 Task: Create a rule when a card is emailed into list name by anyone except me.
Action: Mouse pressed left at (434, 358)
Screenshot: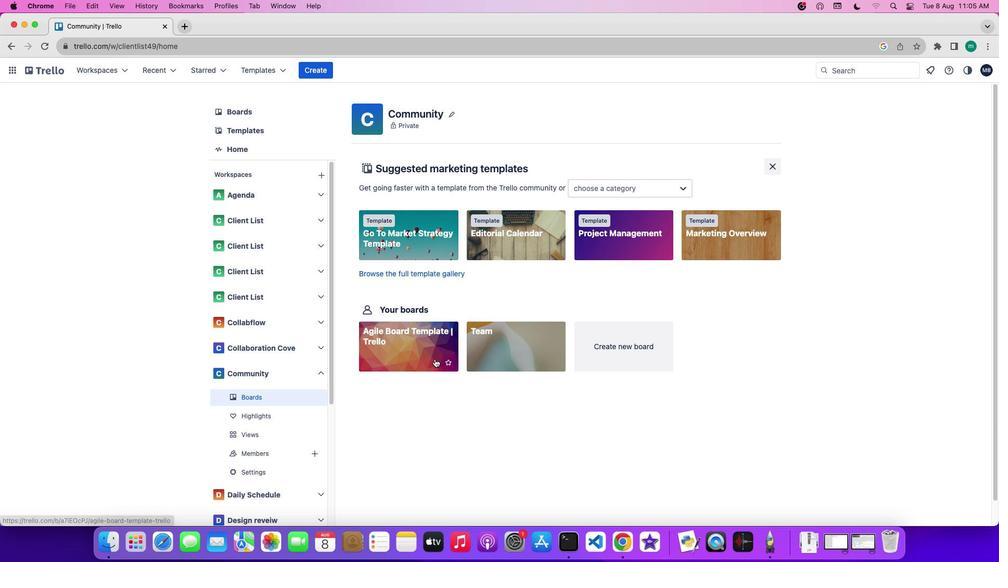 
Action: Mouse moved to (878, 226)
Screenshot: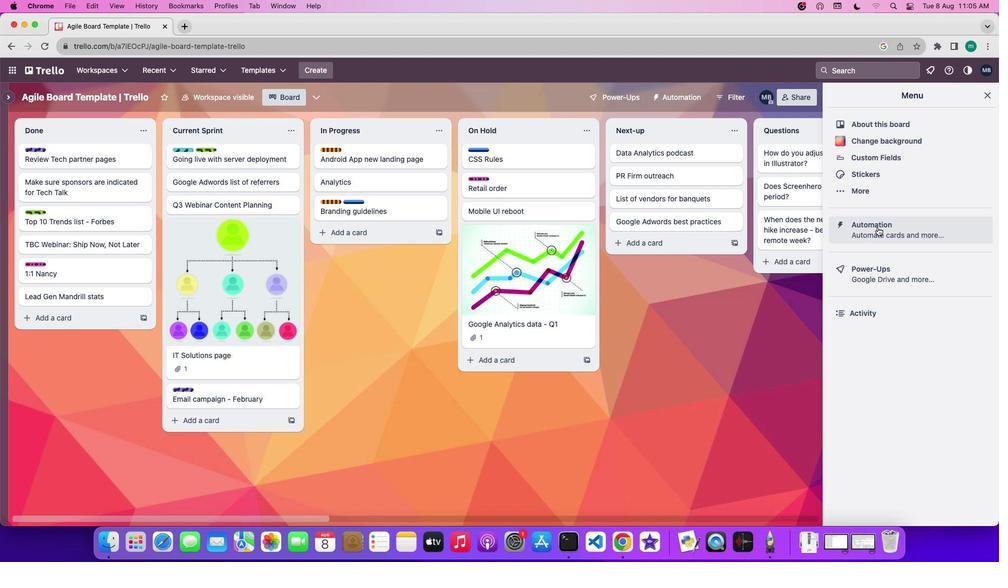 
Action: Mouse pressed left at (878, 226)
Screenshot: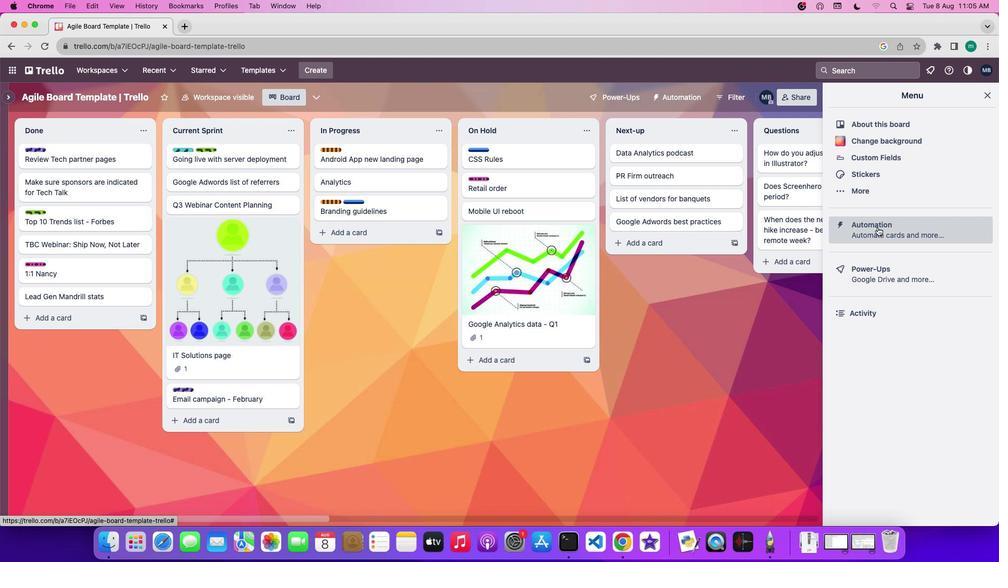 
Action: Mouse moved to (80, 182)
Screenshot: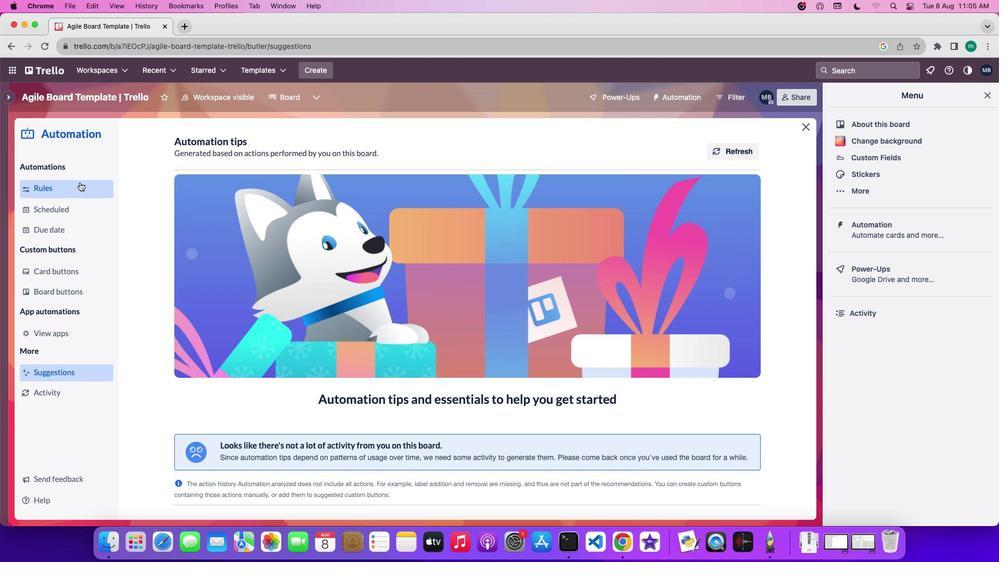 
Action: Mouse pressed left at (80, 182)
Screenshot: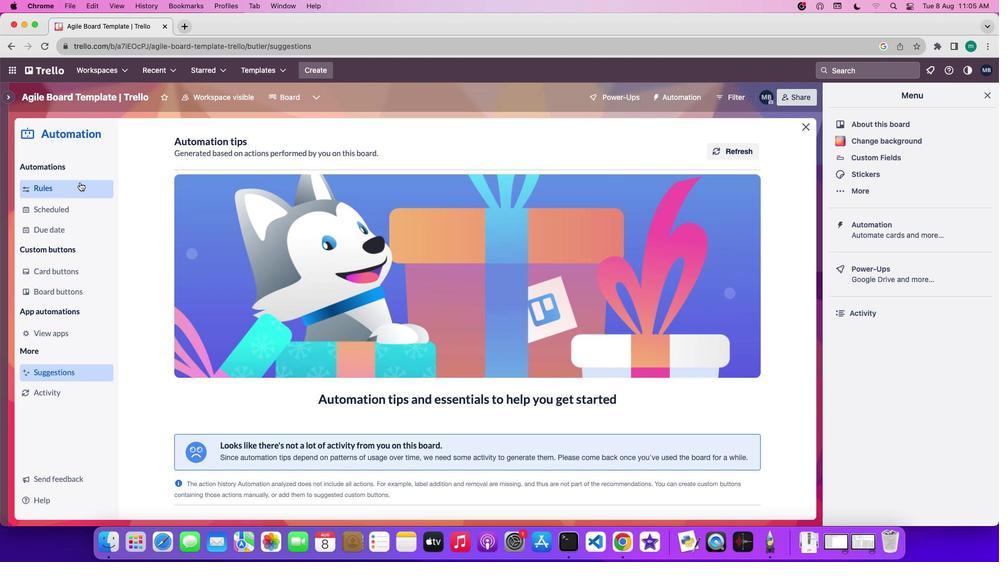 
Action: Mouse moved to (673, 147)
Screenshot: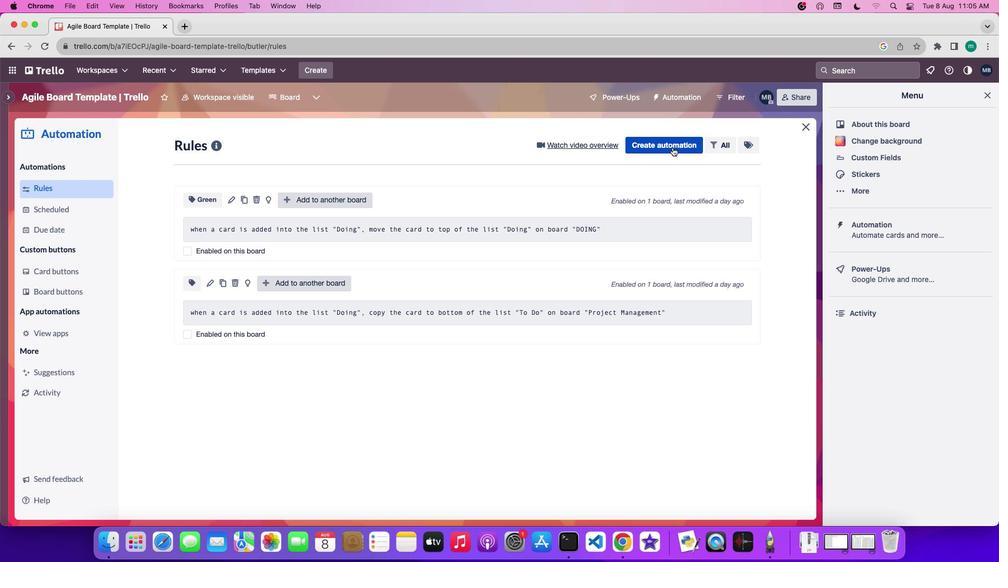 
Action: Mouse pressed left at (673, 147)
Screenshot: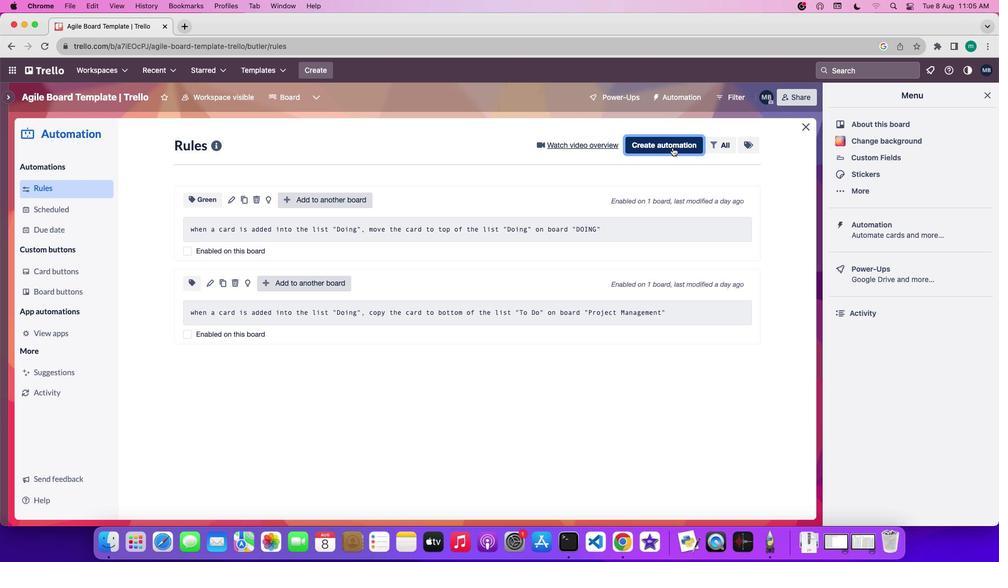 
Action: Mouse moved to (550, 308)
Screenshot: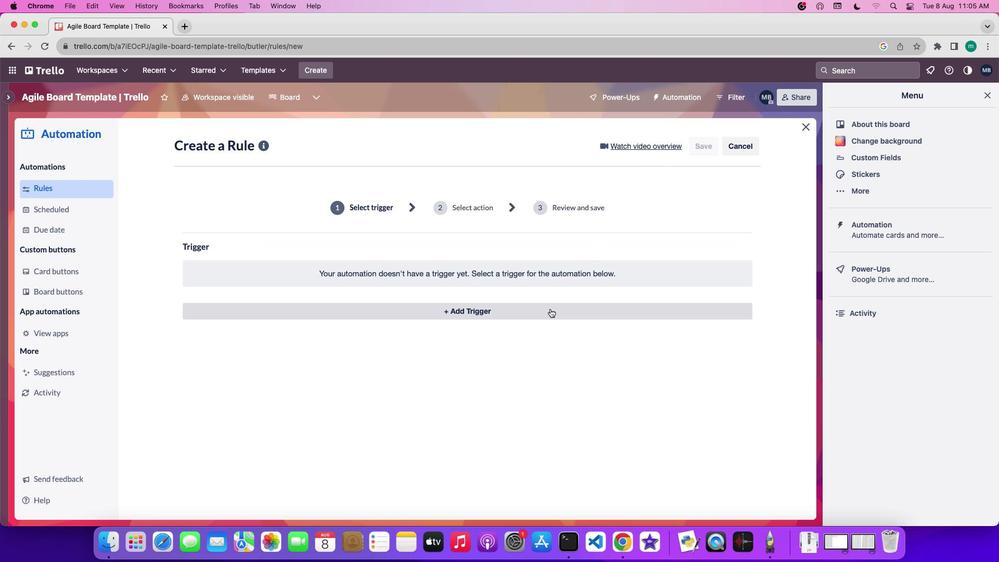 
Action: Mouse pressed left at (550, 308)
Screenshot: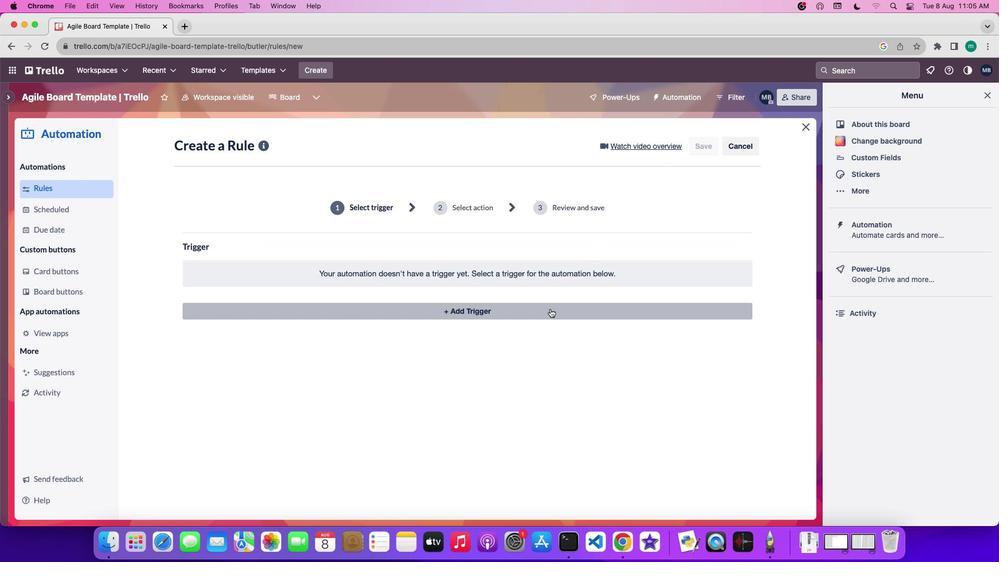
Action: Mouse moved to (411, 397)
Screenshot: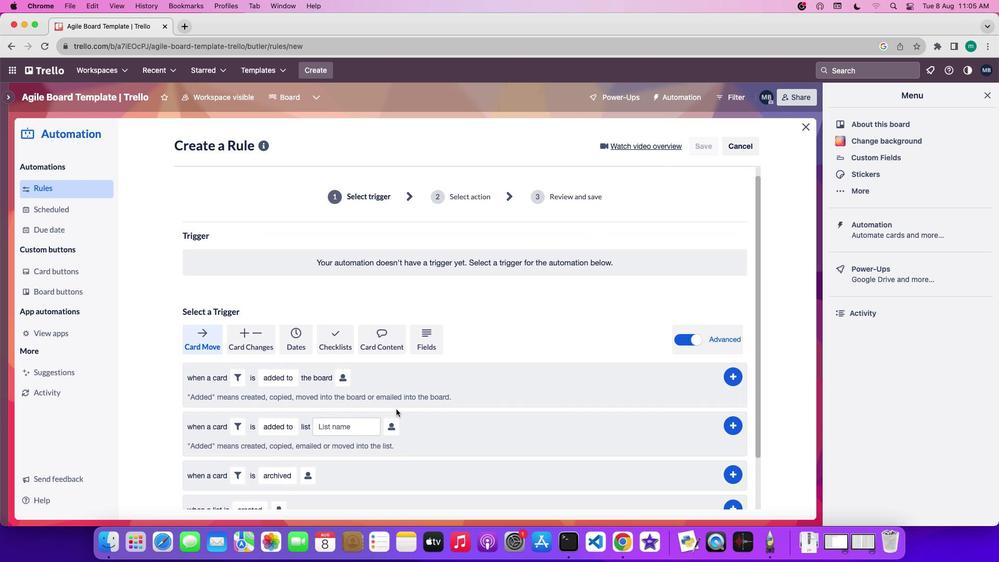 
Action: Mouse scrolled (411, 397) with delta (0, 0)
Screenshot: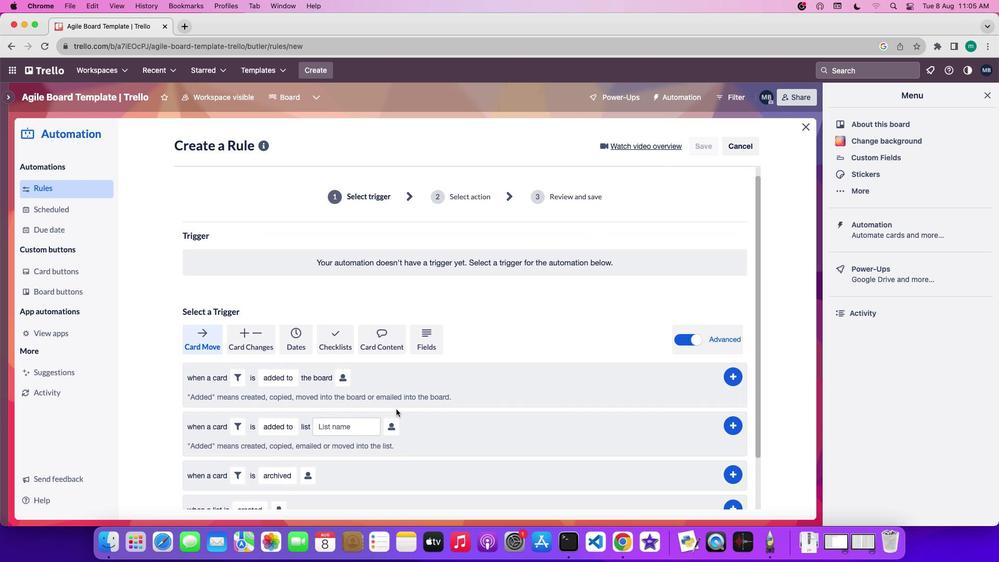 
Action: Mouse moved to (400, 406)
Screenshot: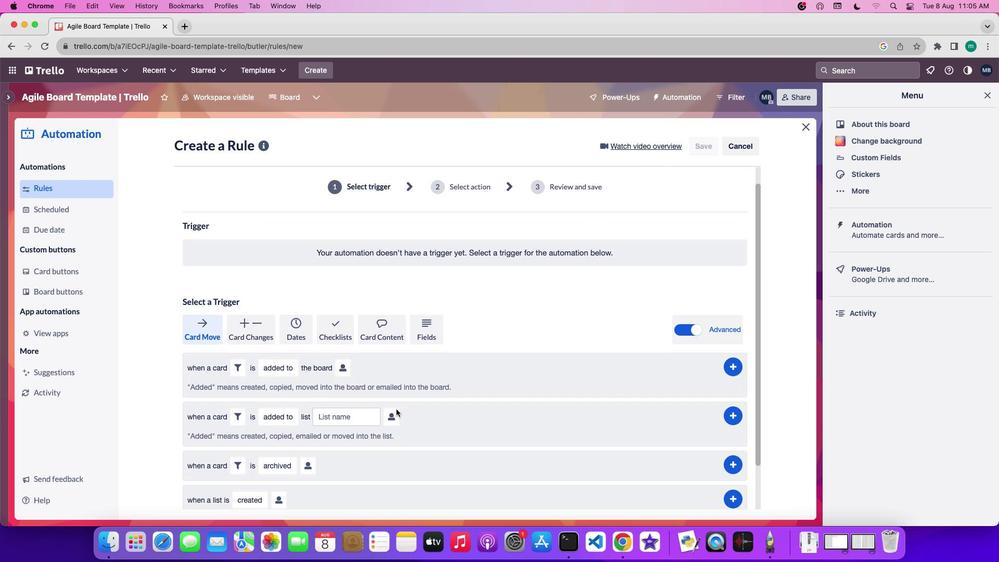 
Action: Mouse scrolled (400, 406) with delta (0, 0)
Screenshot: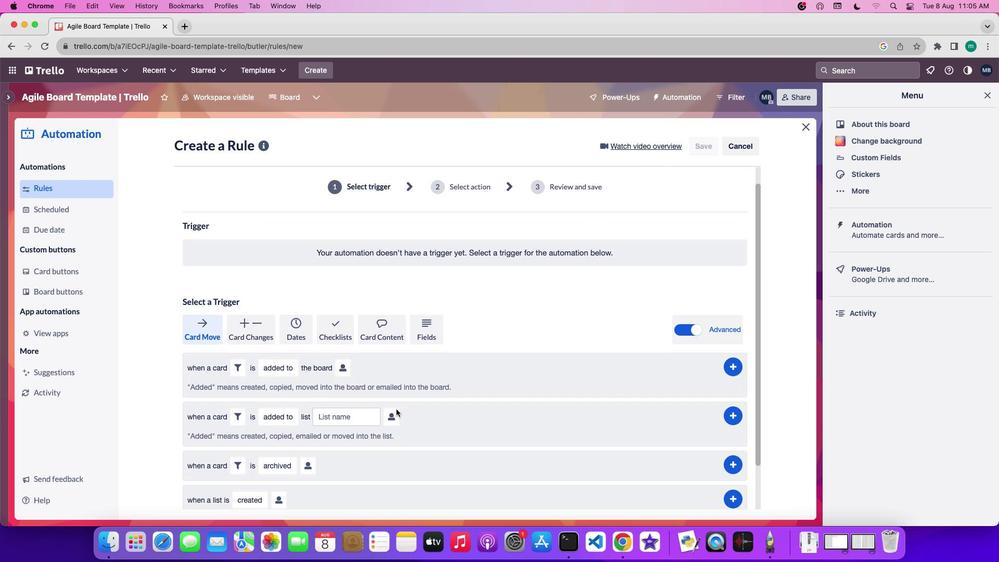 
Action: Mouse moved to (396, 409)
Screenshot: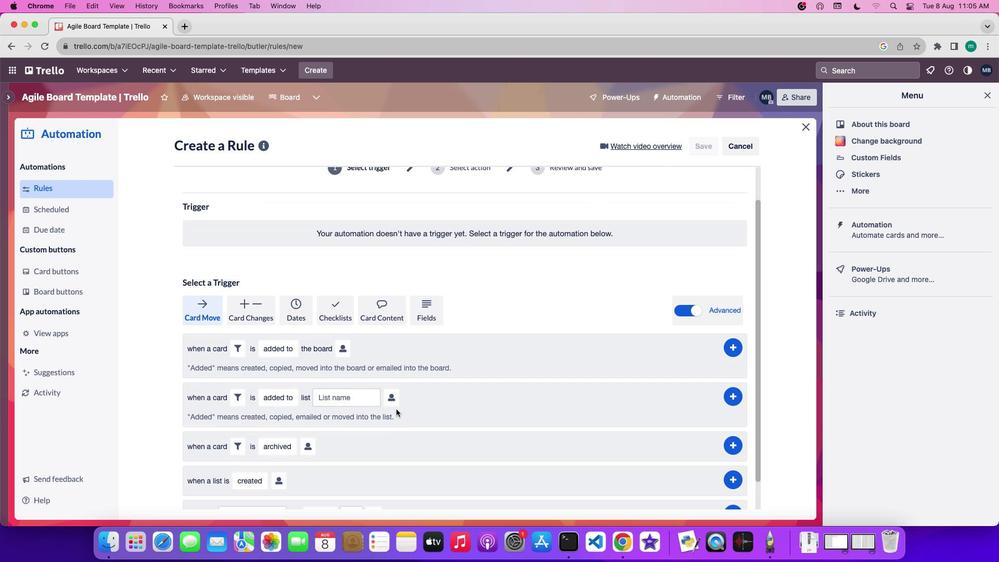 
Action: Mouse scrolled (396, 409) with delta (0, -1)
Screenshot: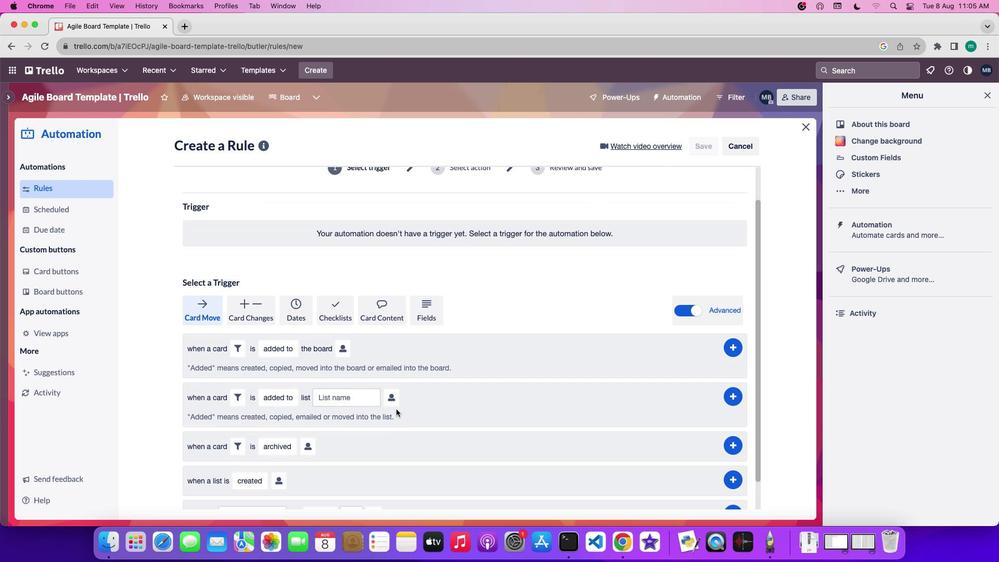 
Action: Mouse moved to (396, 409)
Screenshot: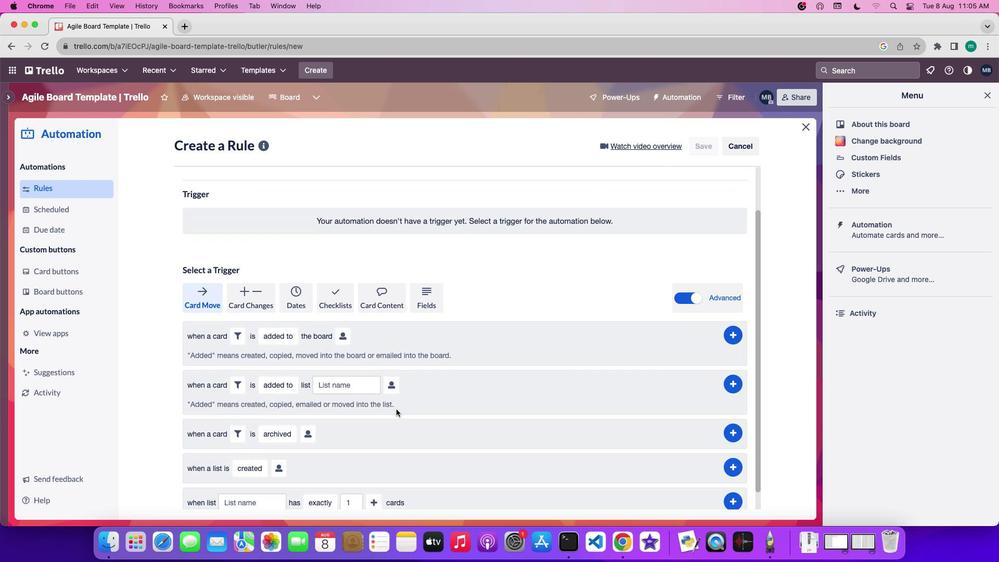 
Action: Mouse scrolled (396, 409) with delta (0, -1)
Screenshot: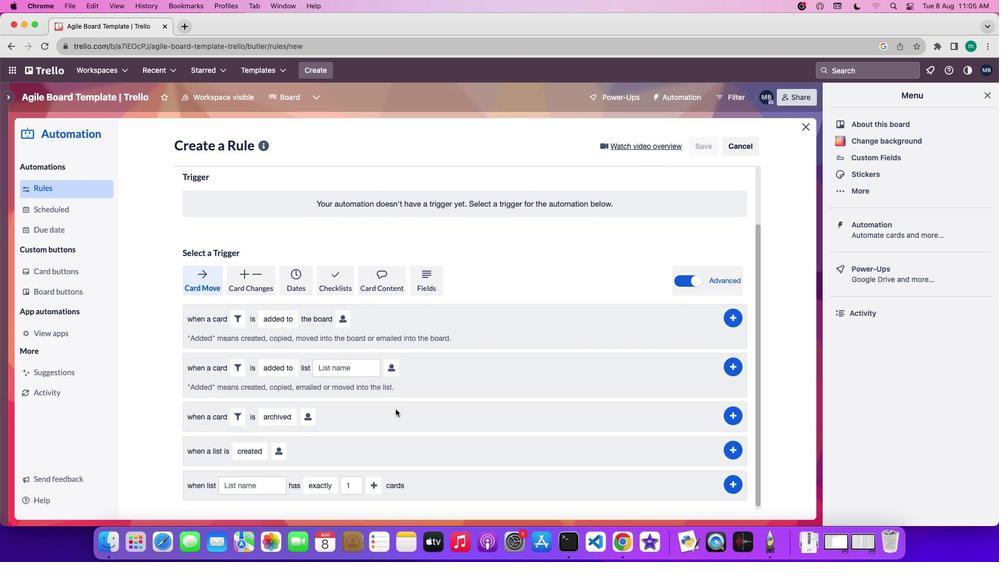 
Action: Mouse moved to (283, 363)
Screenshot: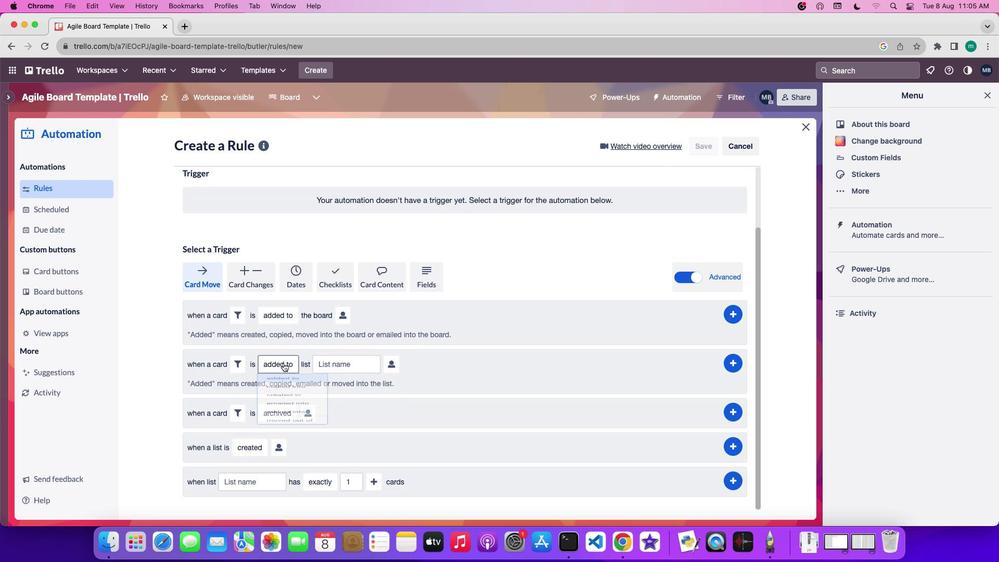 
Action: Mouse pressed left at (283, 363)
Screenshot: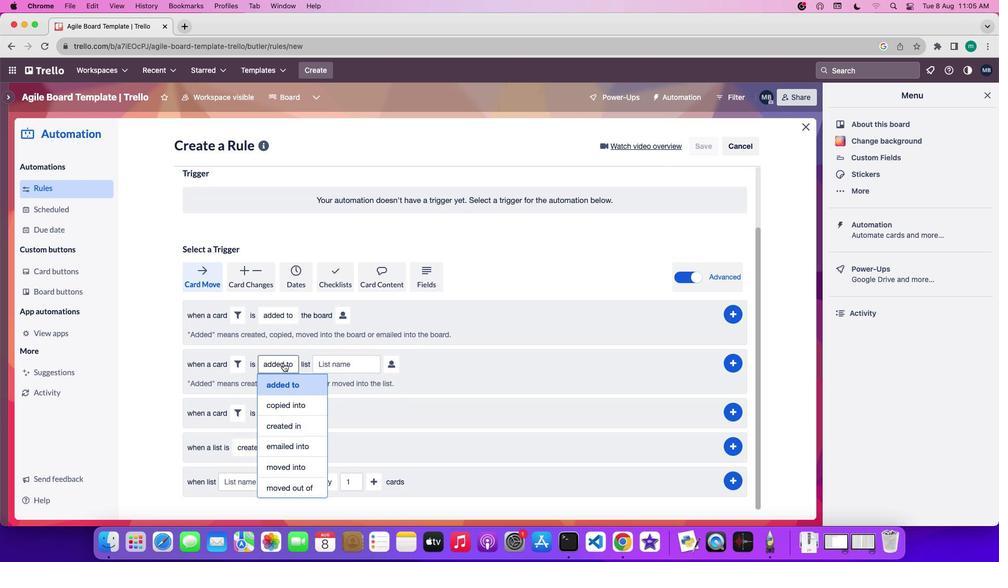 
Action: Mouse moved to (297, 447)
Screenshot: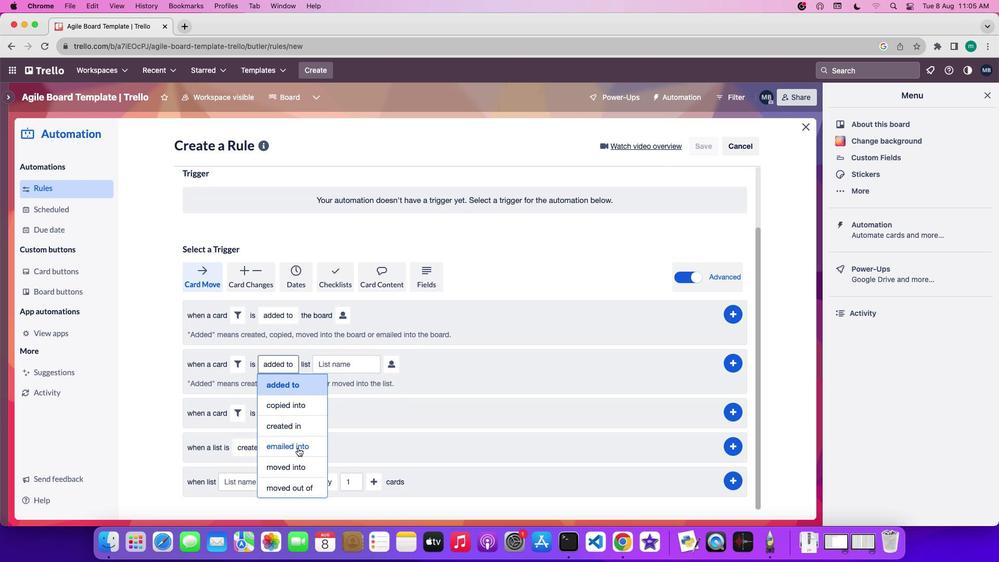 
Action: Mouse pressed left at (297, 447)
Screenshot: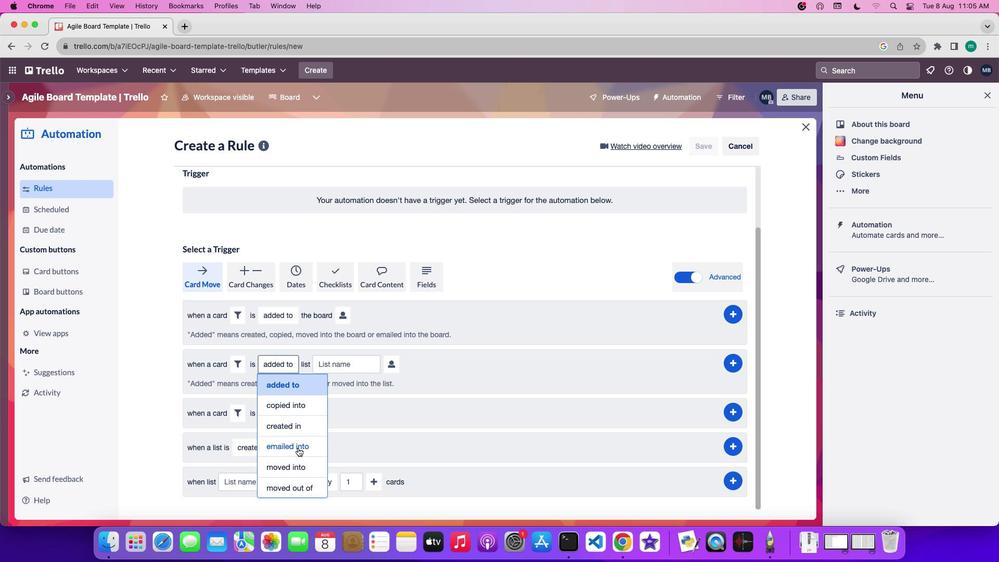 
Action: Mouse moved to (347, 365)
Screenshot: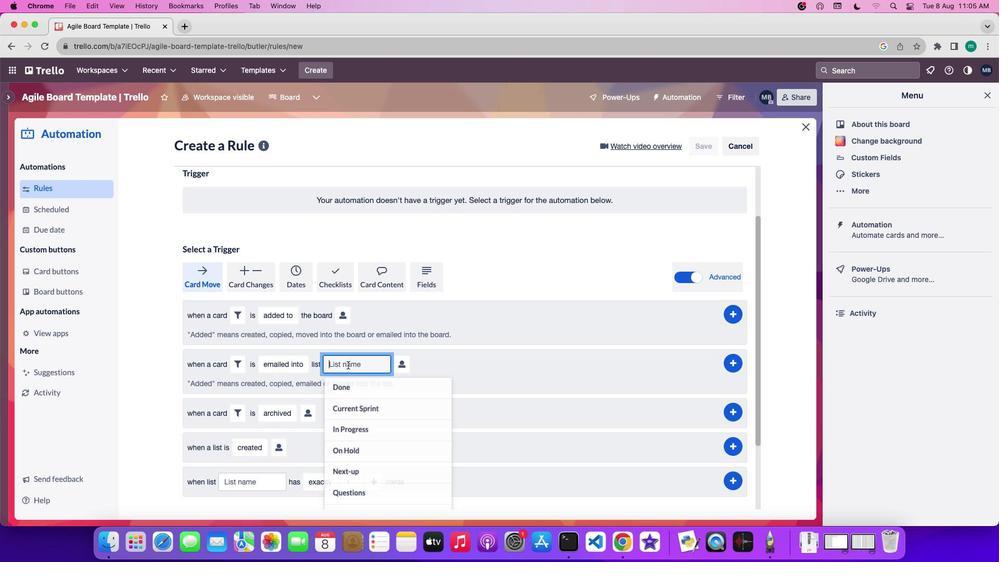 
Action: Mouse pressed left at (347, 365)
Screenshot: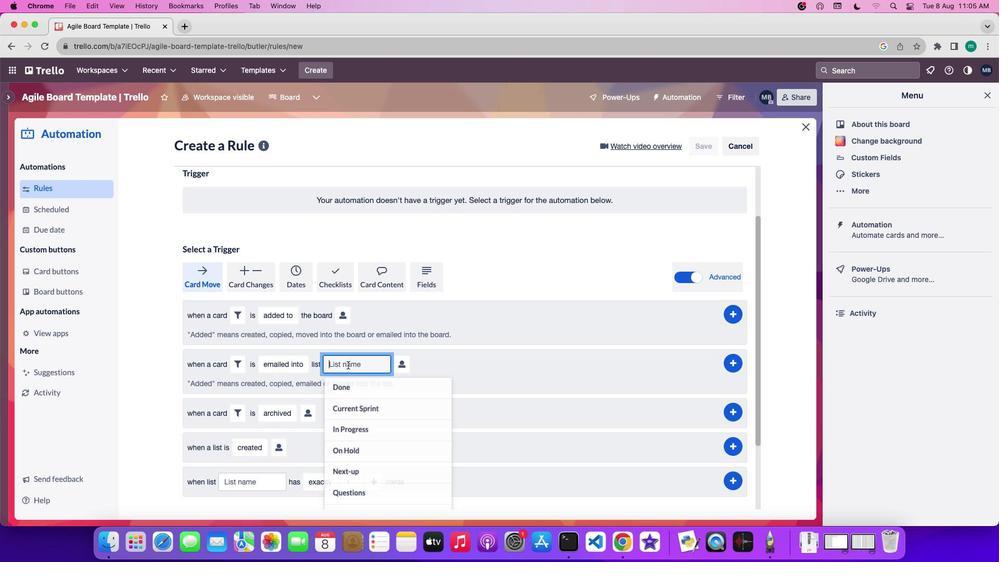 
Action: Mouse moved to (348, 365)
Screenshot: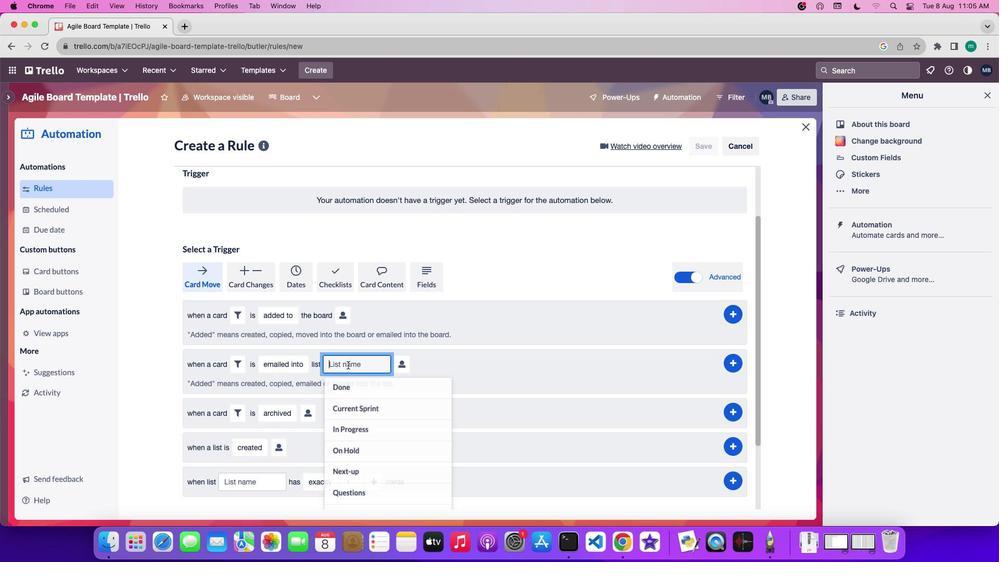 
Action: Key pressed 'n''a''m''e'
Screenshot: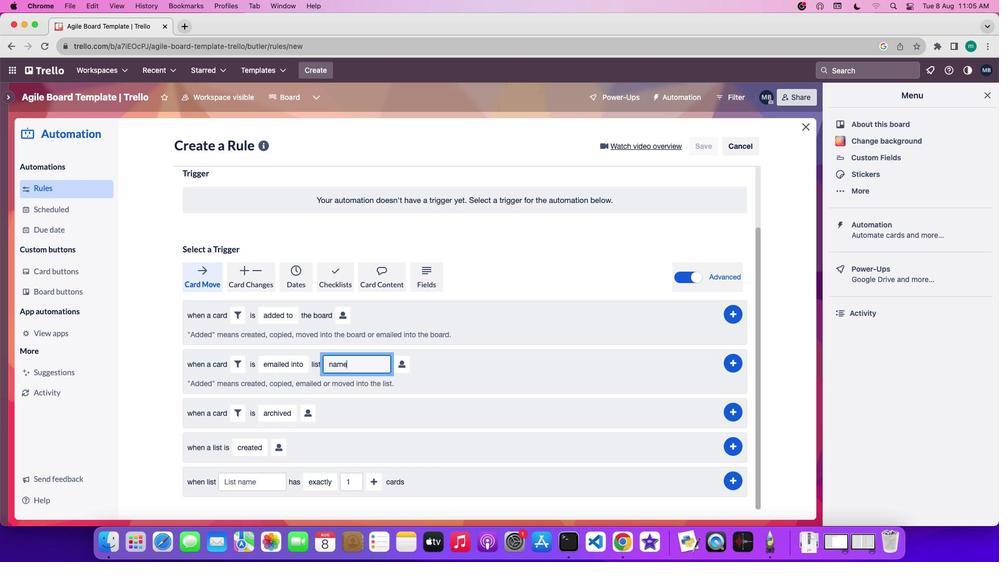 
Action: Mouse moved to (405, 359)
Screenshot: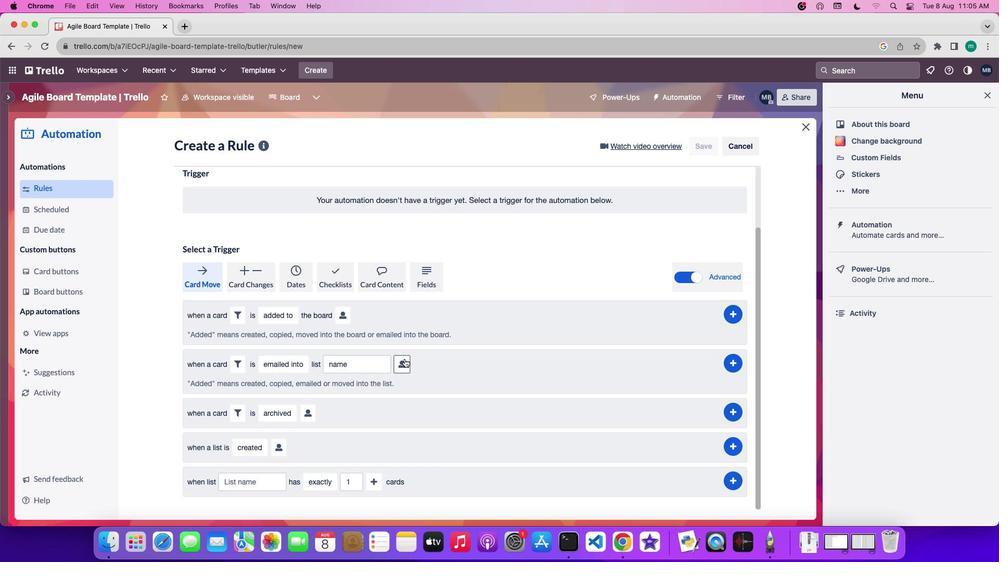 
Action: Mouse pressed left at (405, 359)
Screenshot: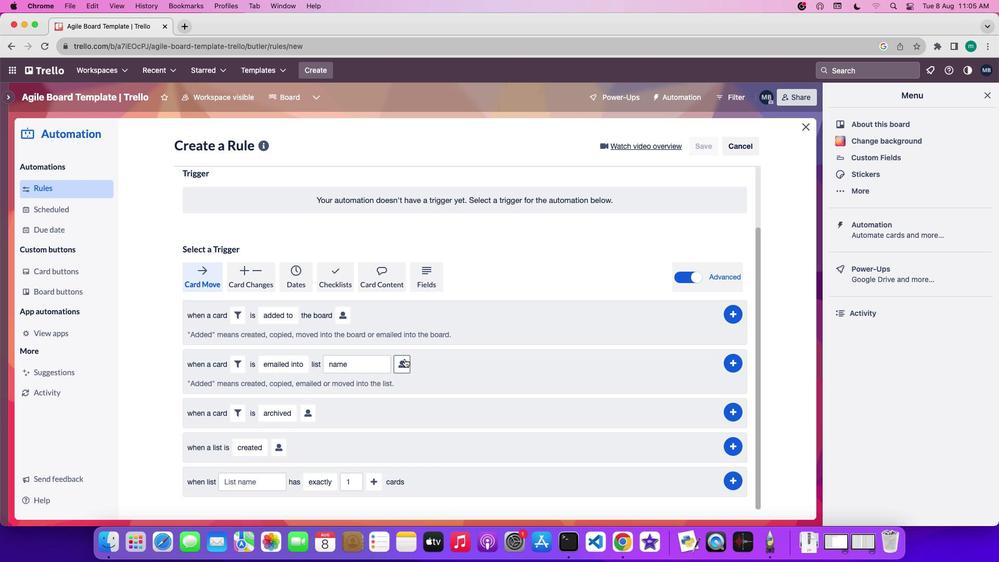 
Action: Mouse moved to (576, 488)
Screenshot: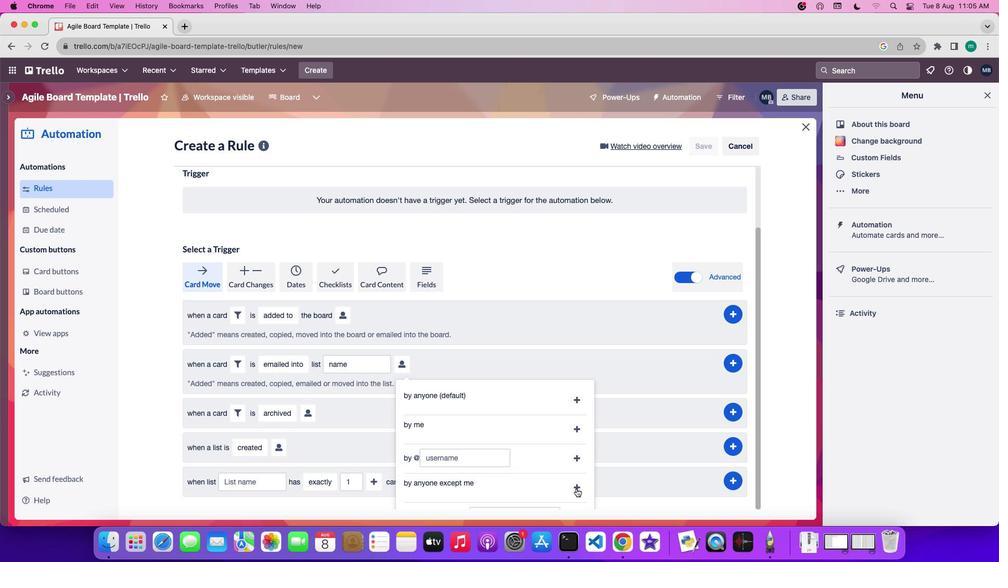 
Action: Mouse pressed left at (576, 488)
Screenshot: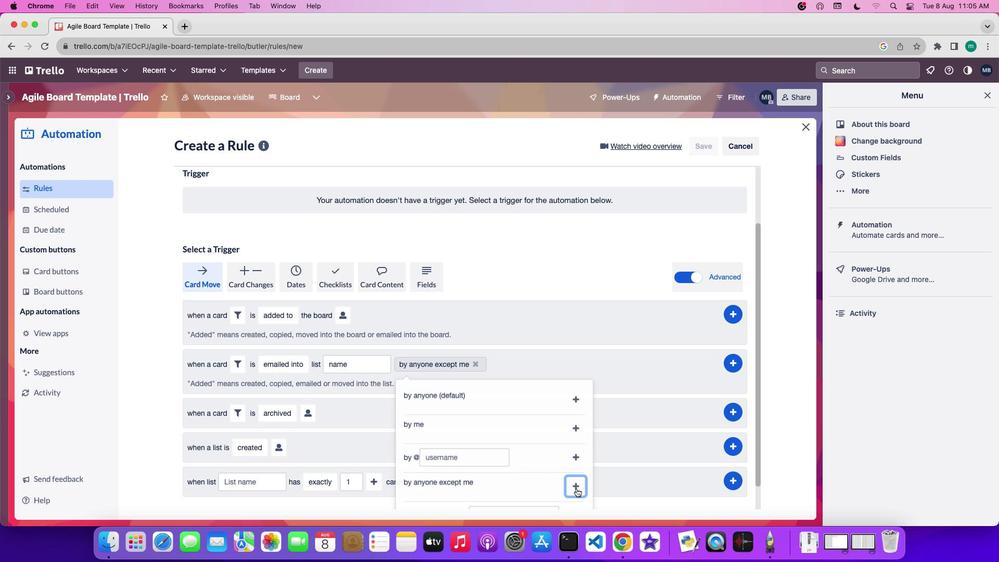 
Action: Mouse moved to (728, 362)
Screenshot: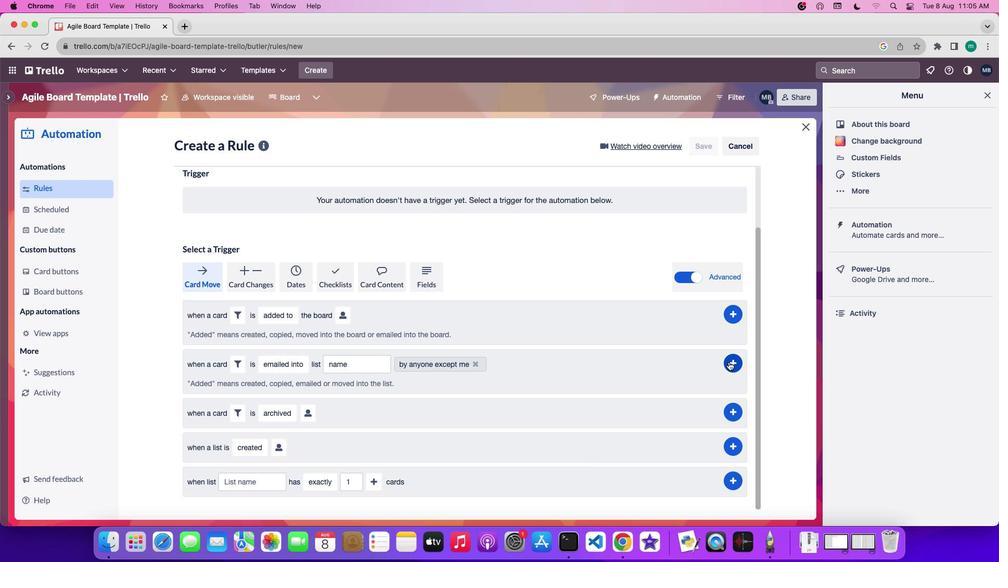 
Action: Mouse pressed left at (728, 362)
Screenshot: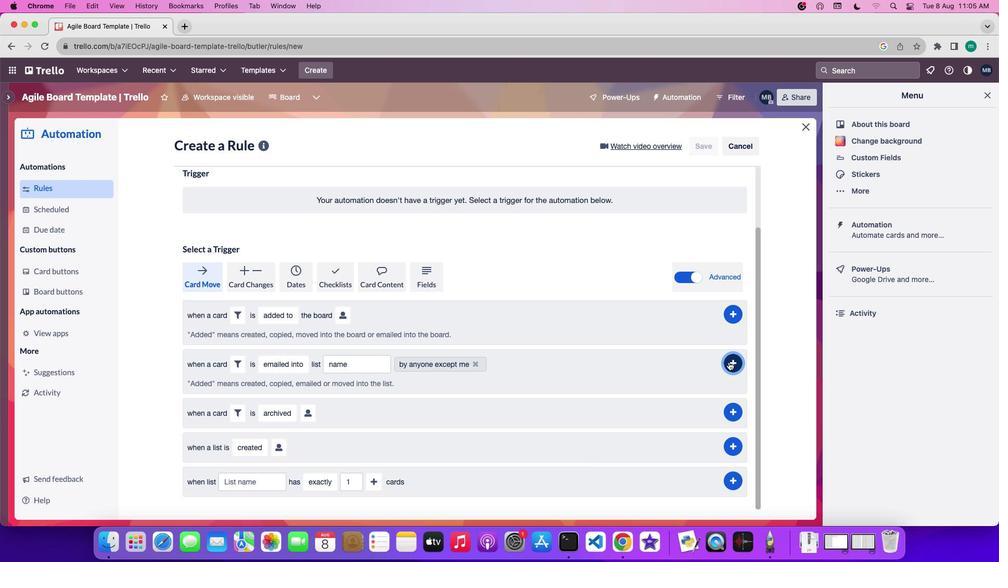 
